 Task: Select the custom option in the dialog style
Action: Mouse moved to (52, 617)
Screenshot: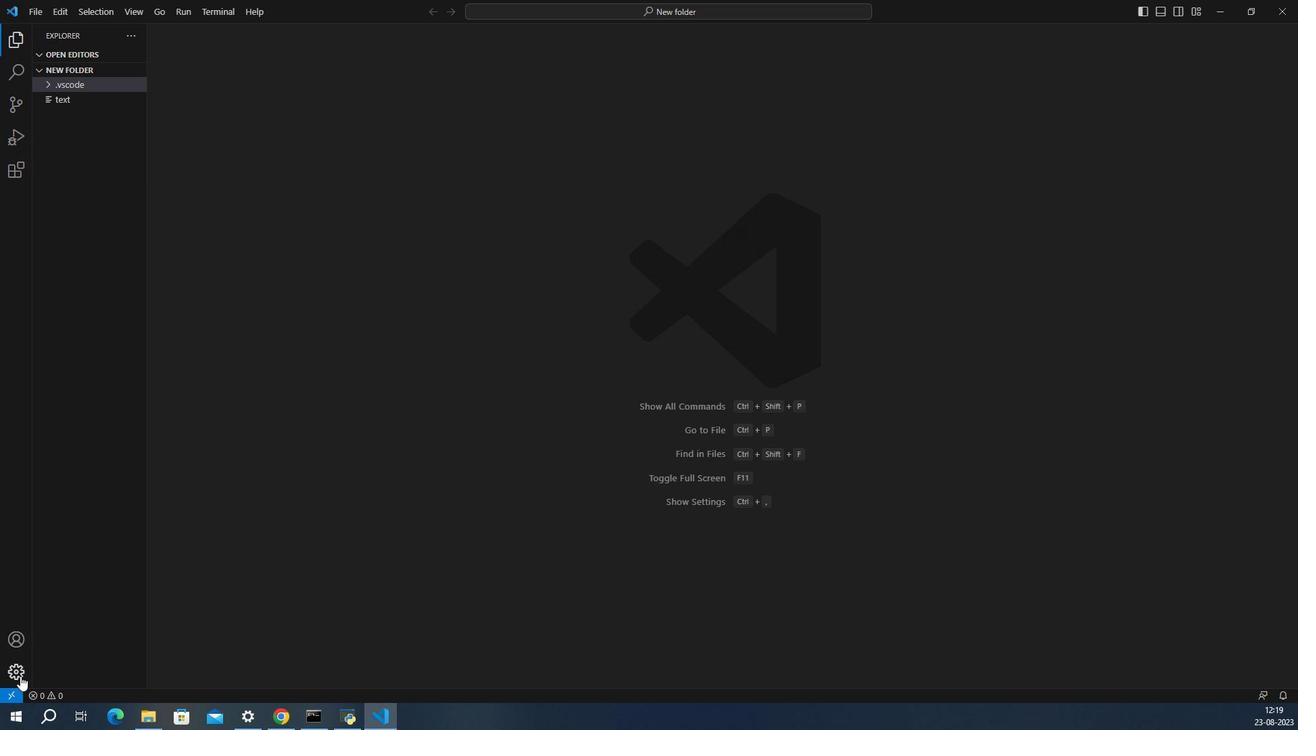 
Action: Mouse pressed left at (52, 617)
Screenshot: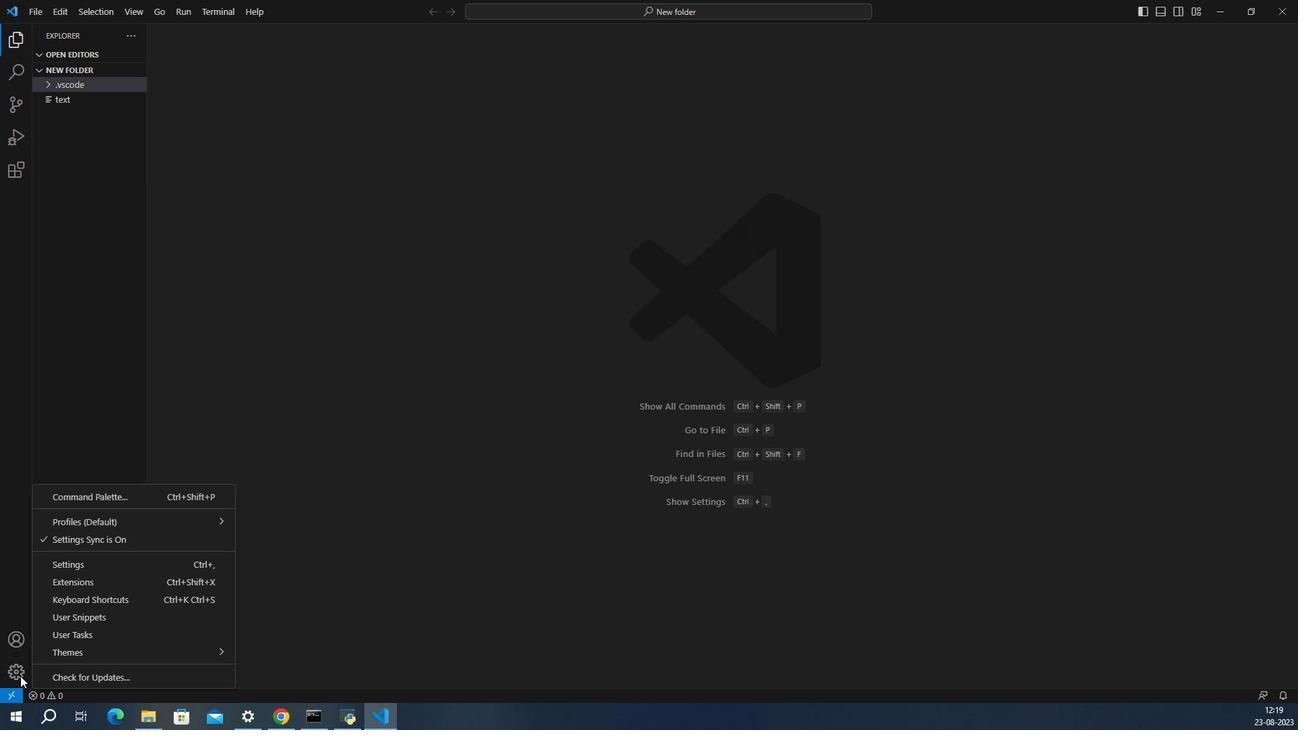 
Action: Mouse moved to (92, 573)
Screenshot: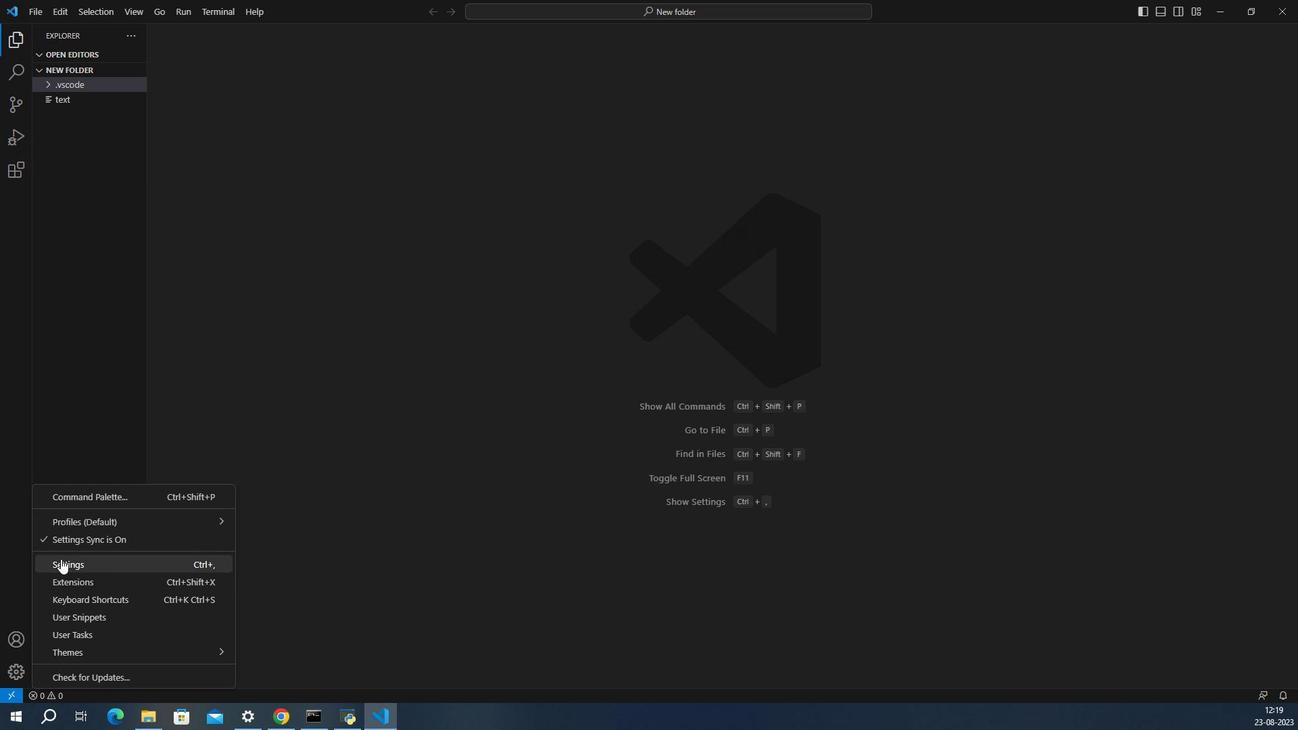 
Action: Mouse pressed left at (92, 573)
Screenshot: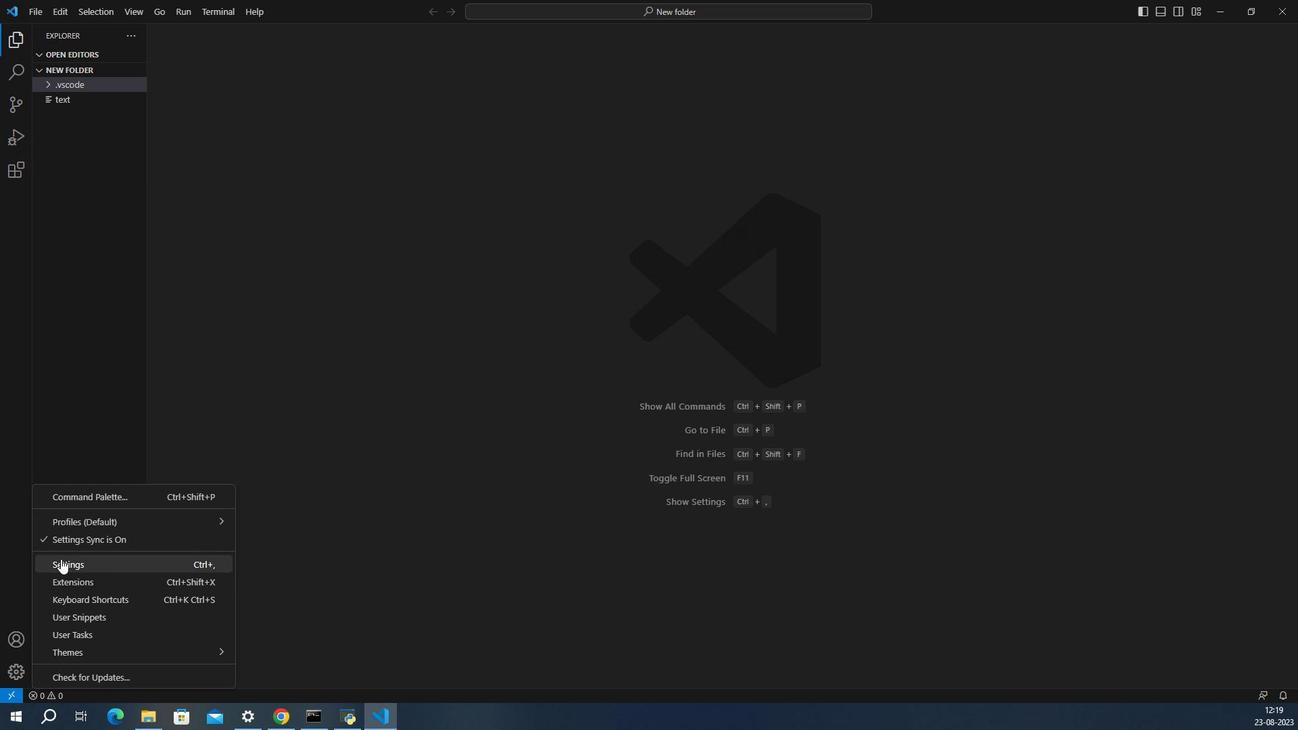 
Action: Mouse moved to (606, 579)
Screenshot: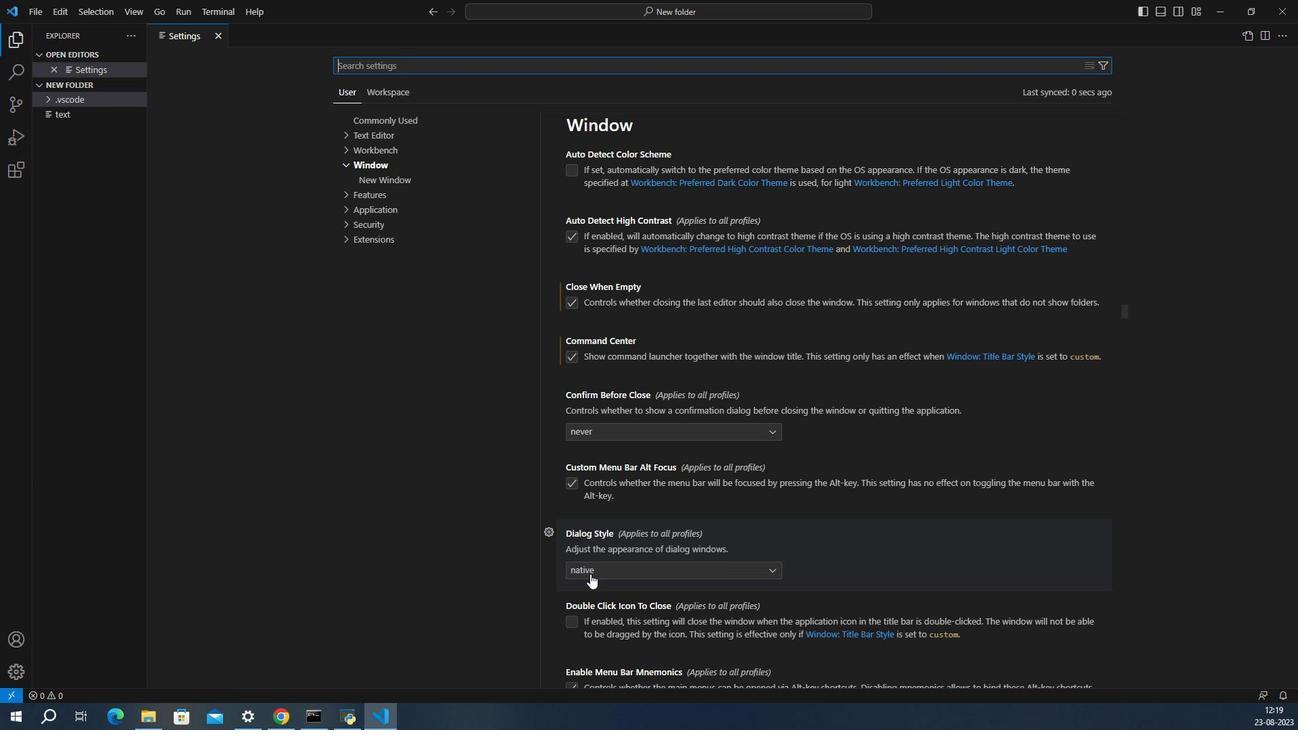 
Action: Mouse pressed left at (606, 579)
Screenshot: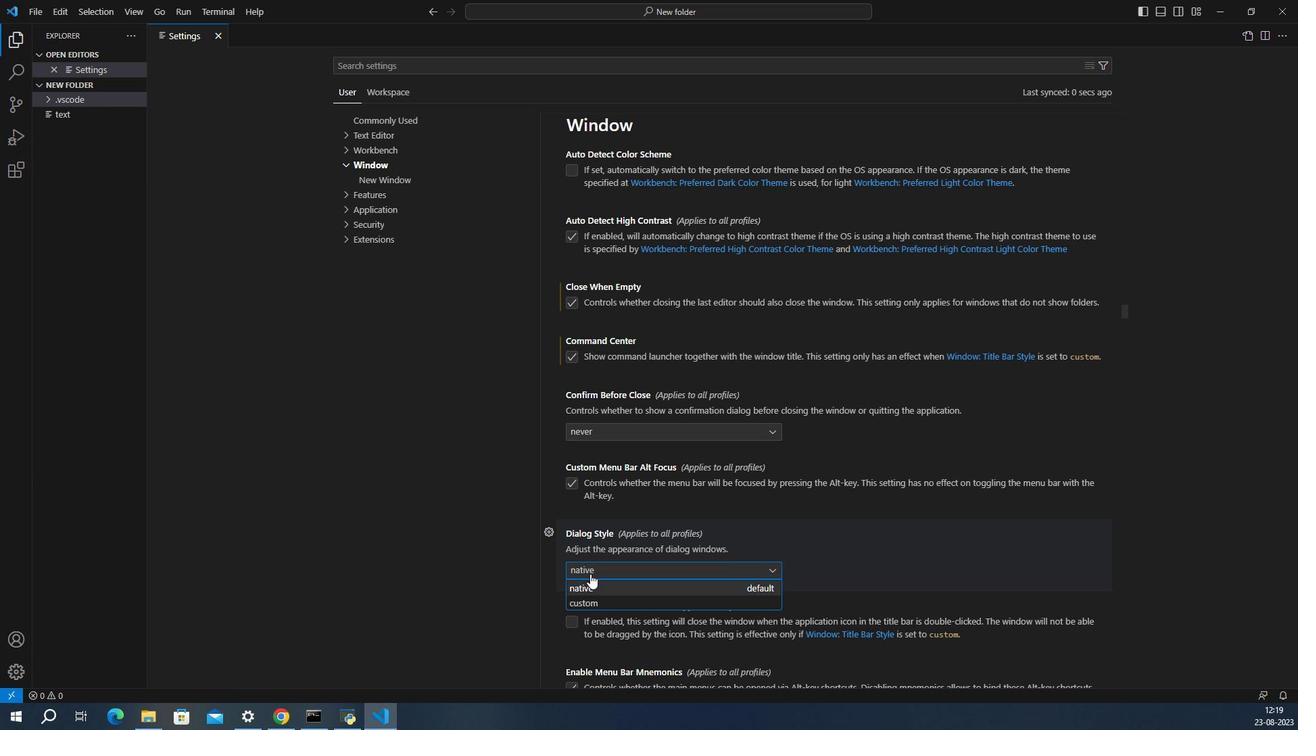 
Action: Mouse moved to (616, 591)
Screenshot: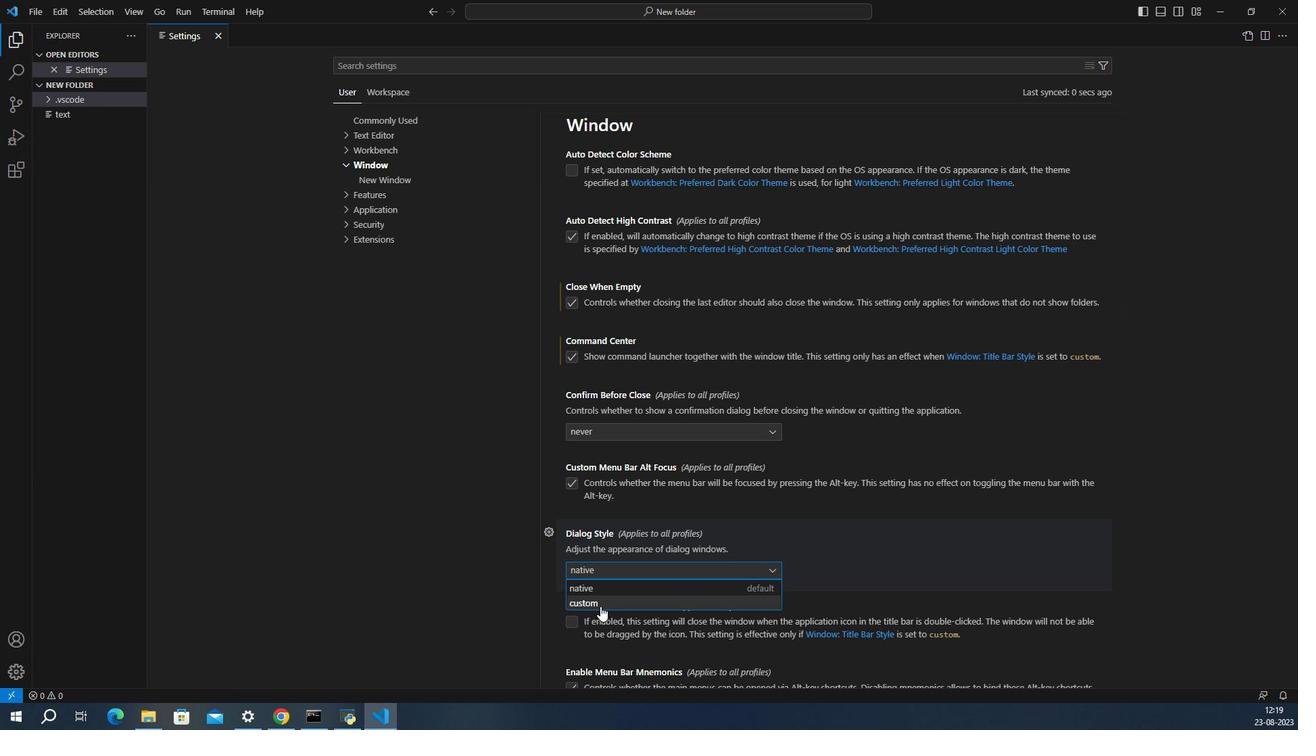 
Action: Mouse pressed left at (616, 591)
Screenshot: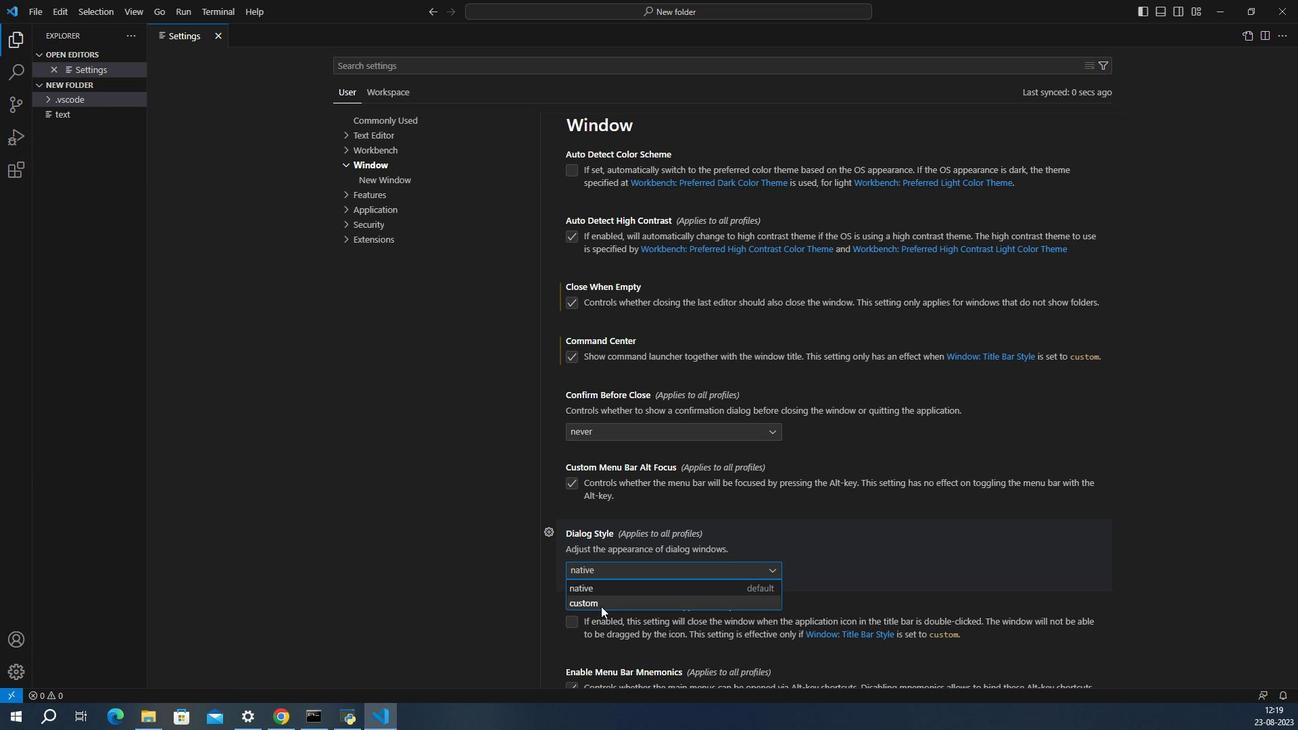 
Action: Mouse moved to (613, 583)
Screenshot: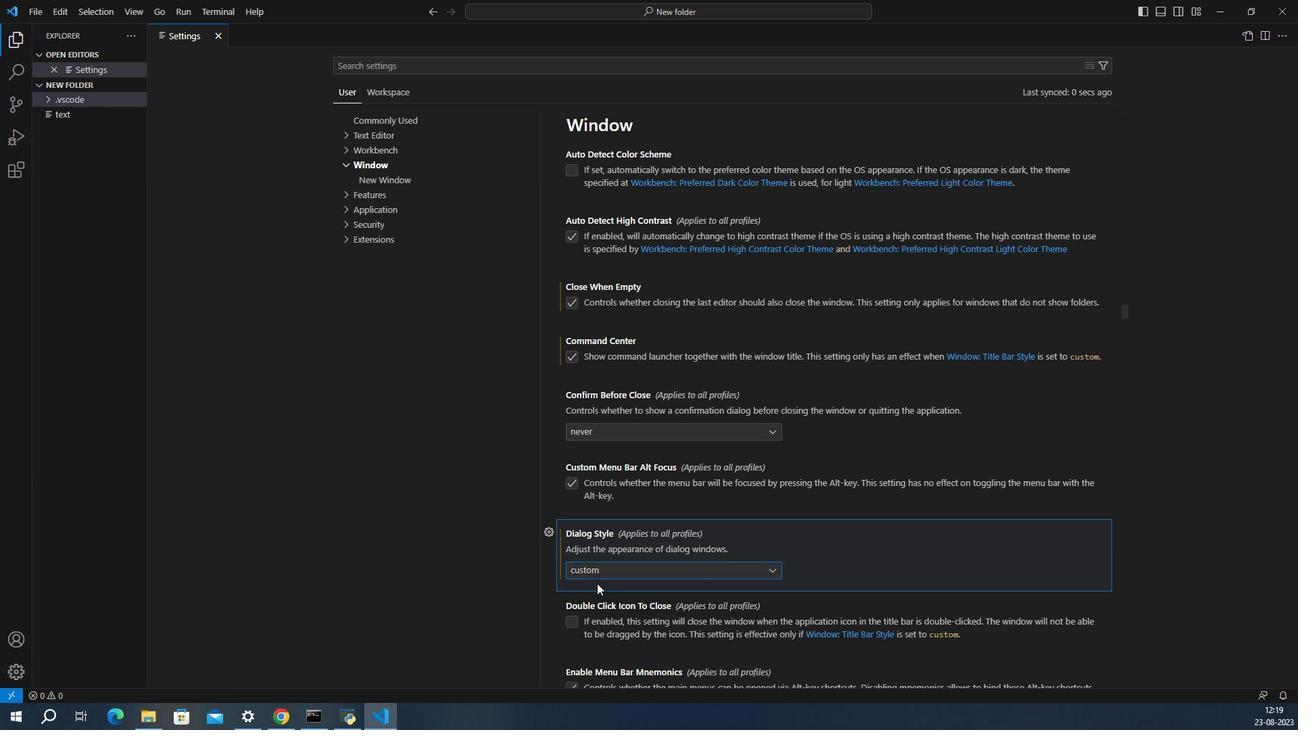 
